 Task: Add 'adam.smith@pixeloop.com' to the Safe Senders list in Outlook.
Action: Mouse moved to (115, 76)
Screenshot: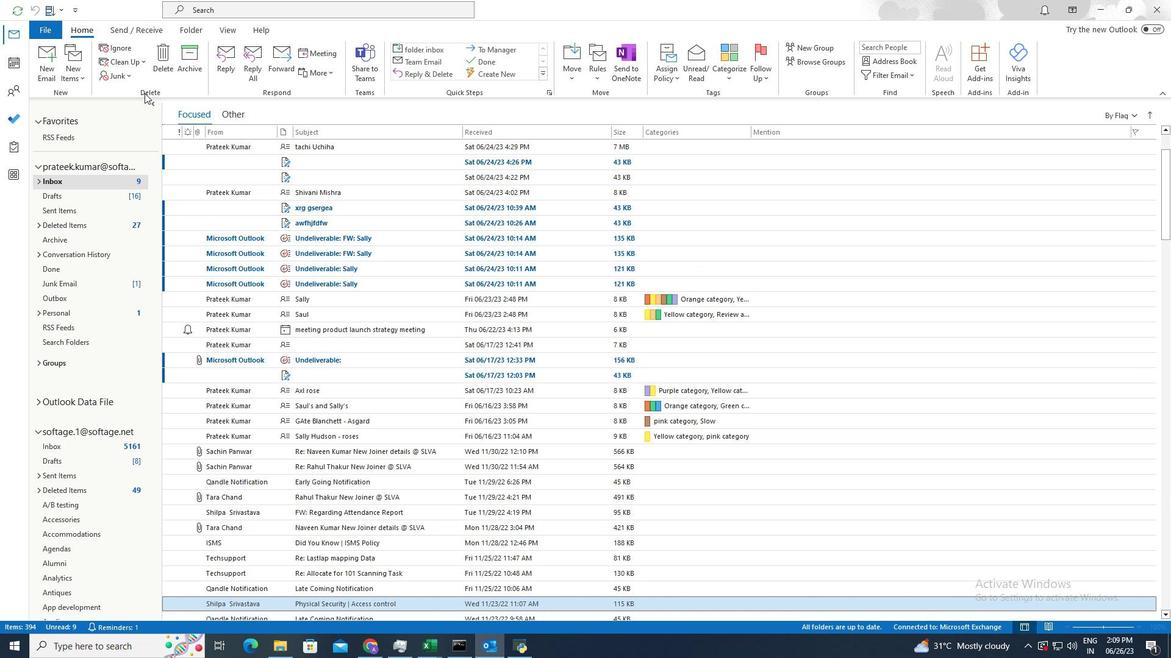 
Action: Mouse pressed left at (115, 76)
Screenshot: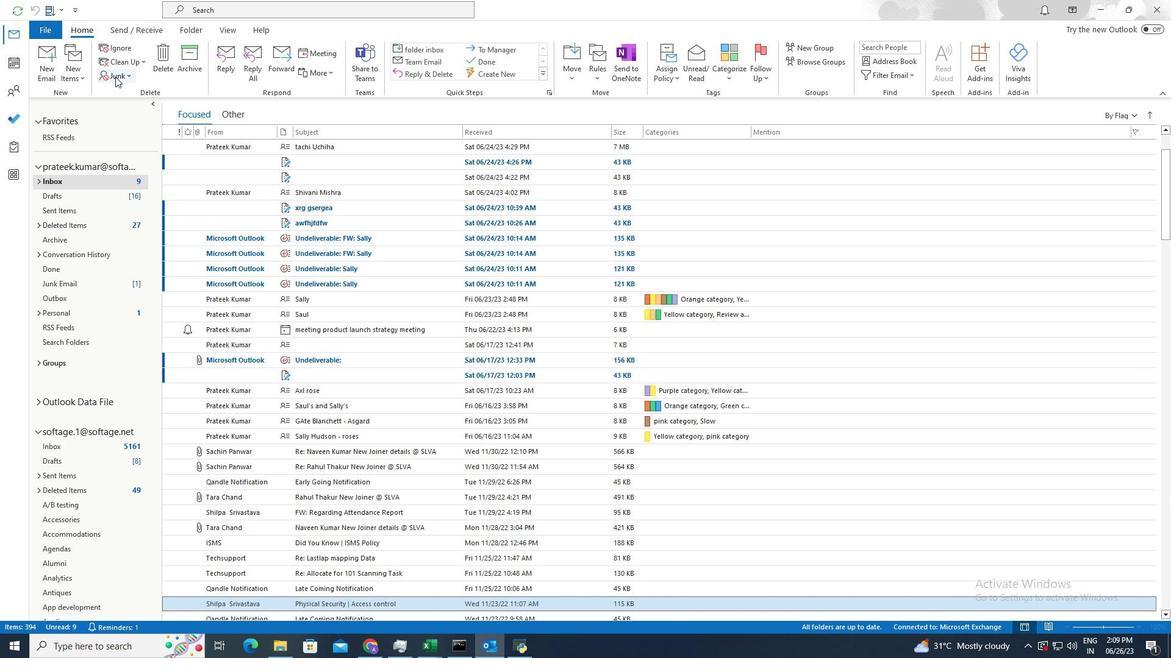 
Action: Mouse moved to (172, 178)
Screenshot: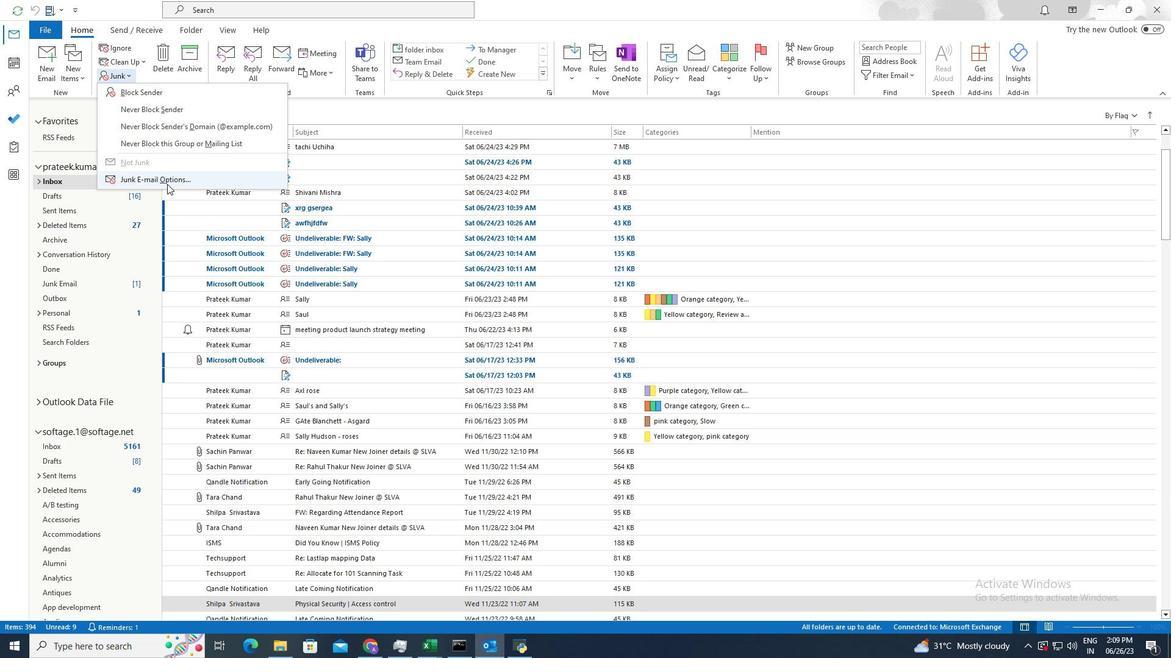 
Action: Mouse pressed left at (172, 178)
Screenshot: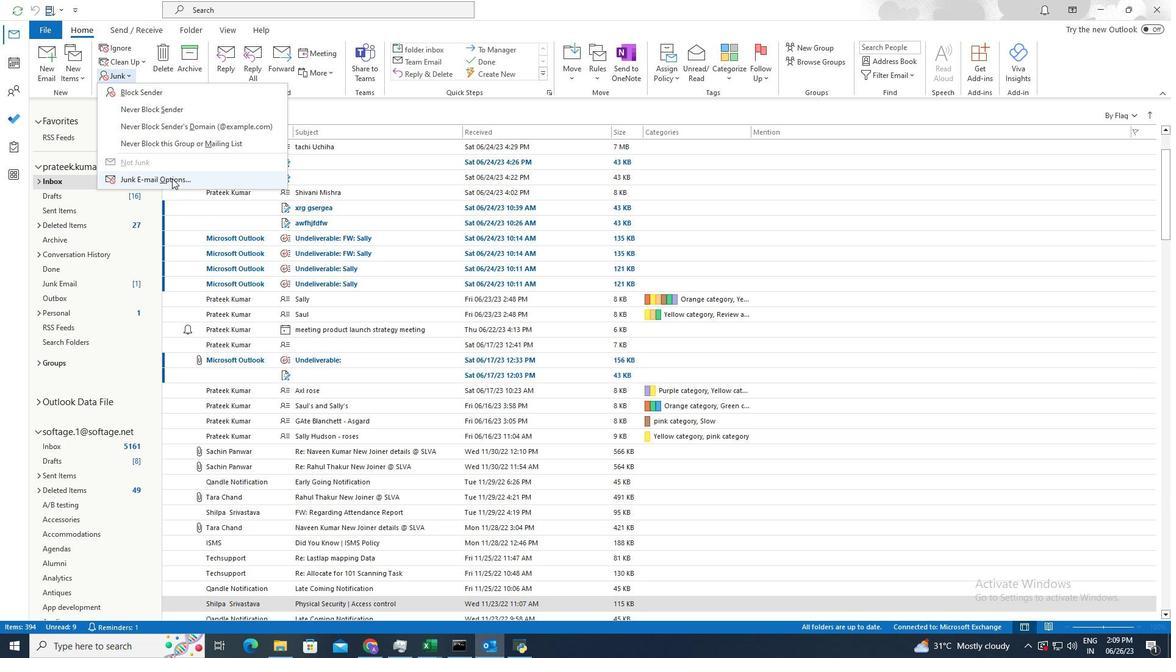 
Action: Mouse moved to (490, 295)
Screenshot: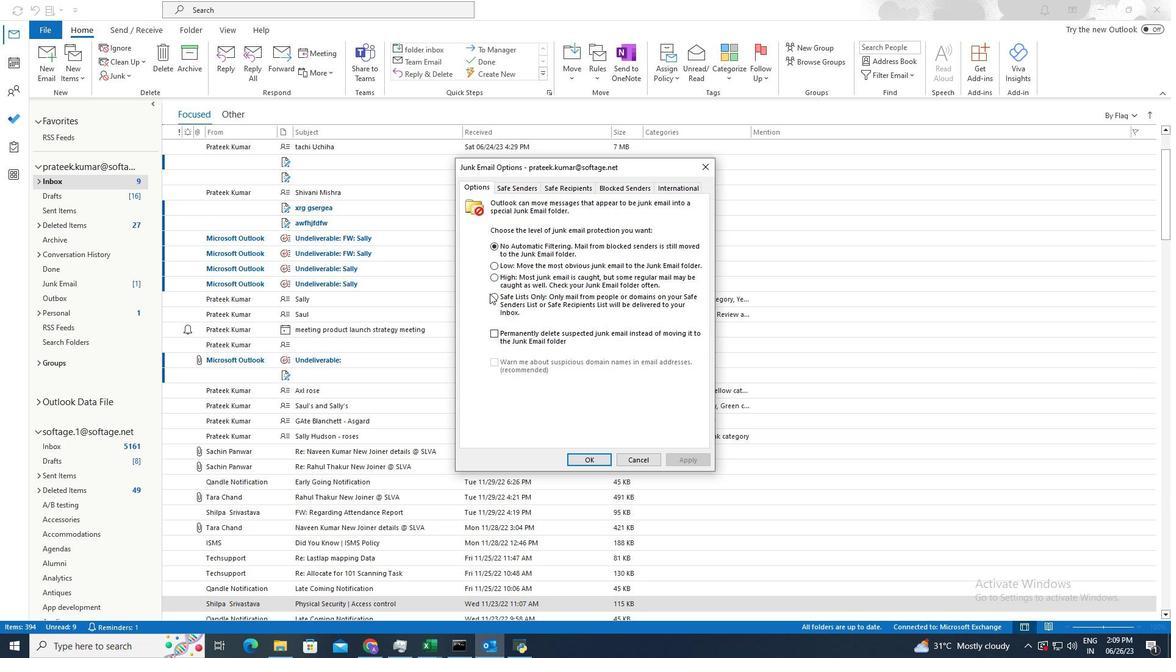 
Action: Mouse pressed left at (490, 295)
Screenshot: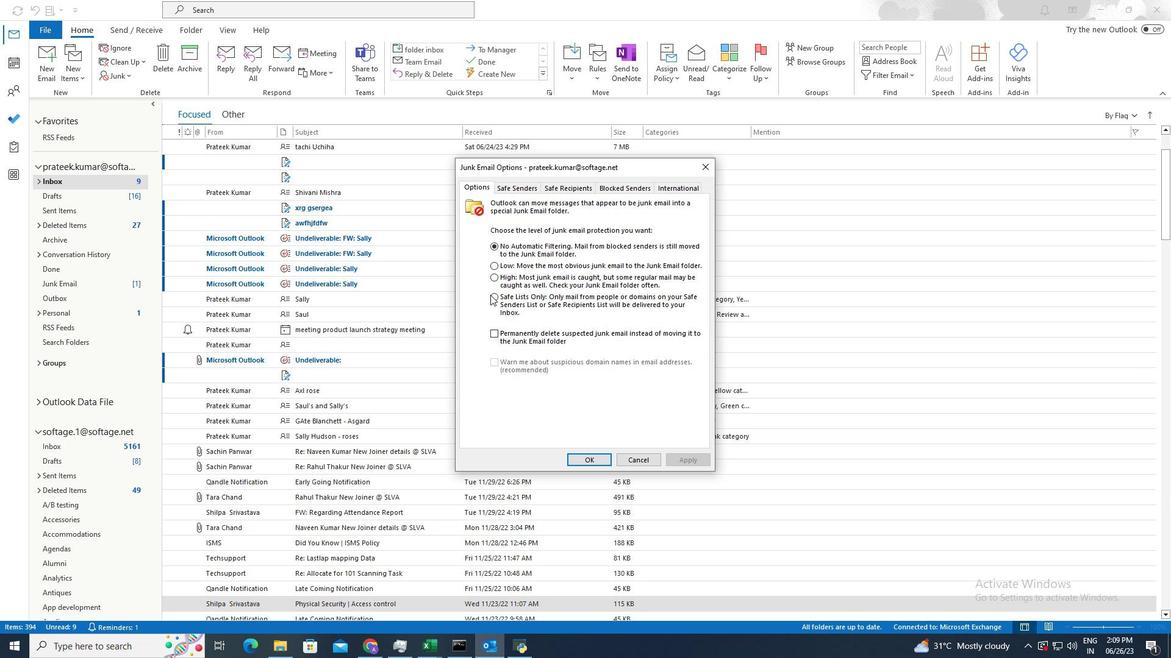
Action: Mouse moved to (558, 191)
Screenshot: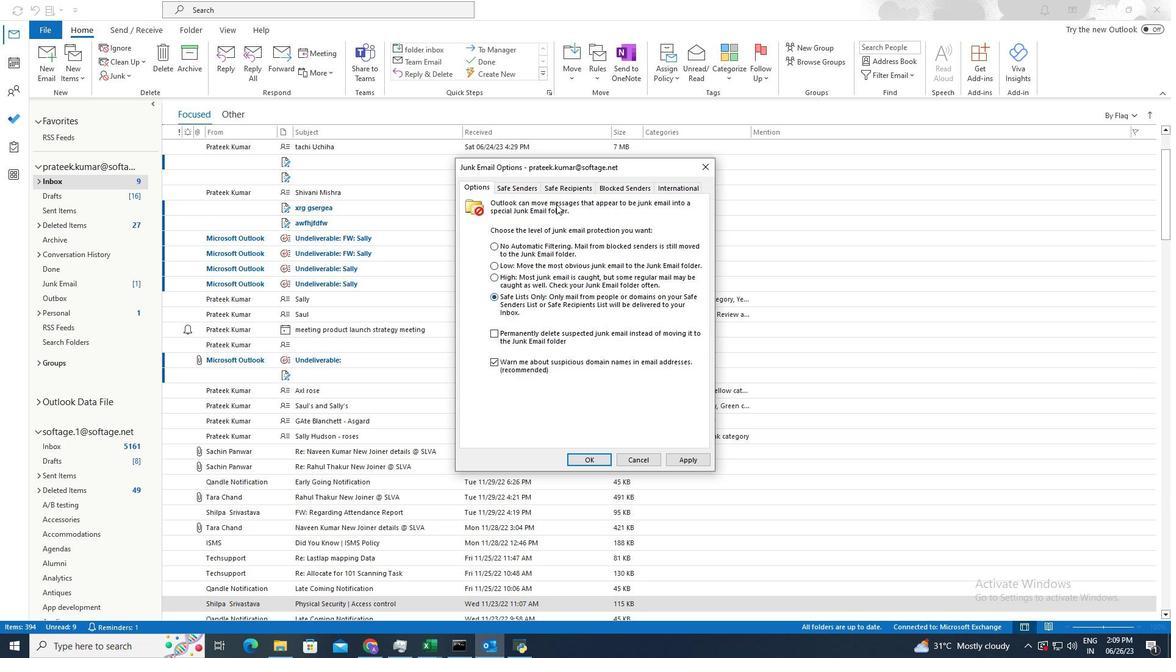 
Action: Mouse pressed left at (558, 191)
Screenshot: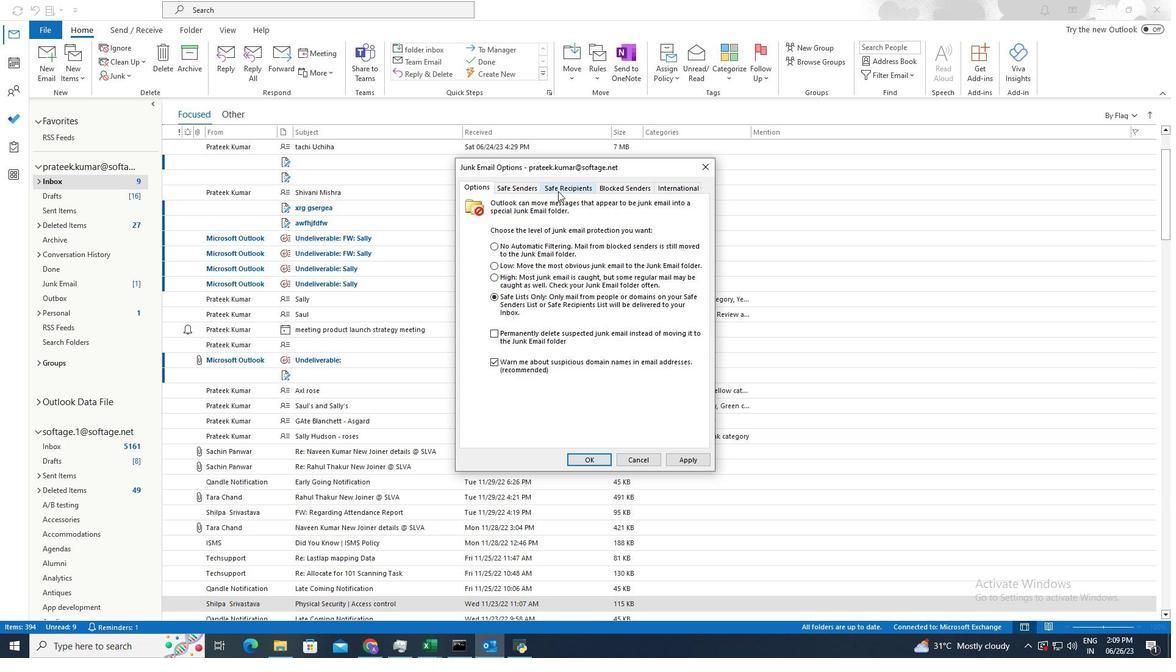 
Action: Mouse moved to (675, 235)
Screenshot: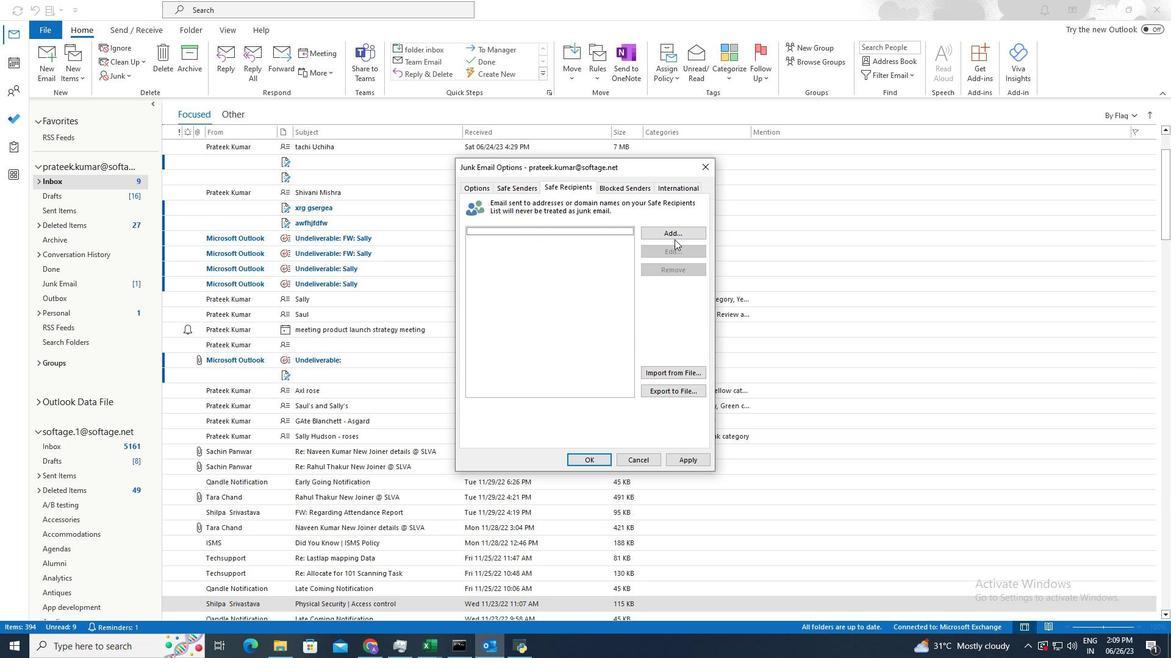 
Action: Mouse pressed left at (675, 235)
Screenshot: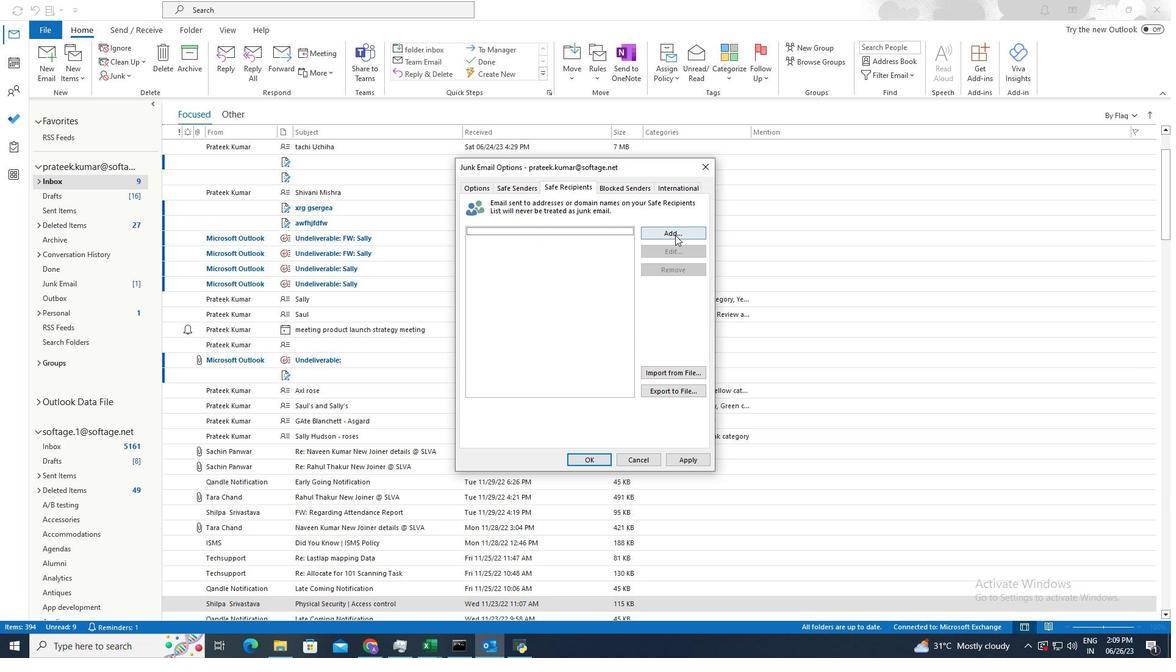 
Action: Mouse moved to (654, 244)
Screenshot: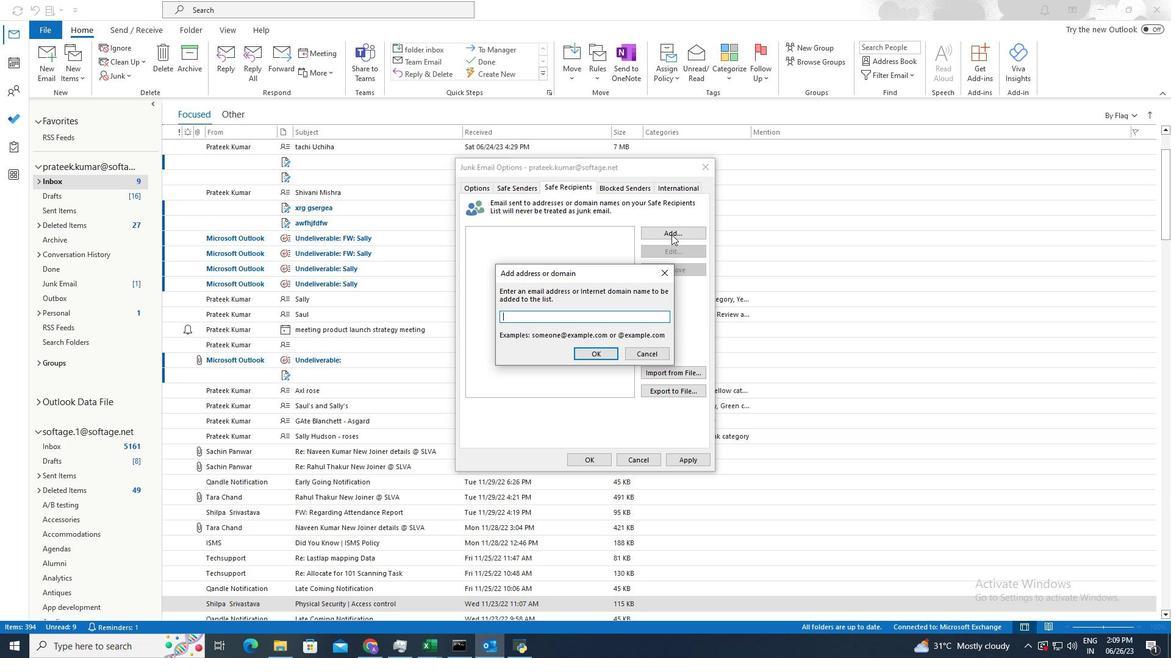 
Action: Key pressed adam.smith<Key.shift>@pixeloop.com
Screenshot: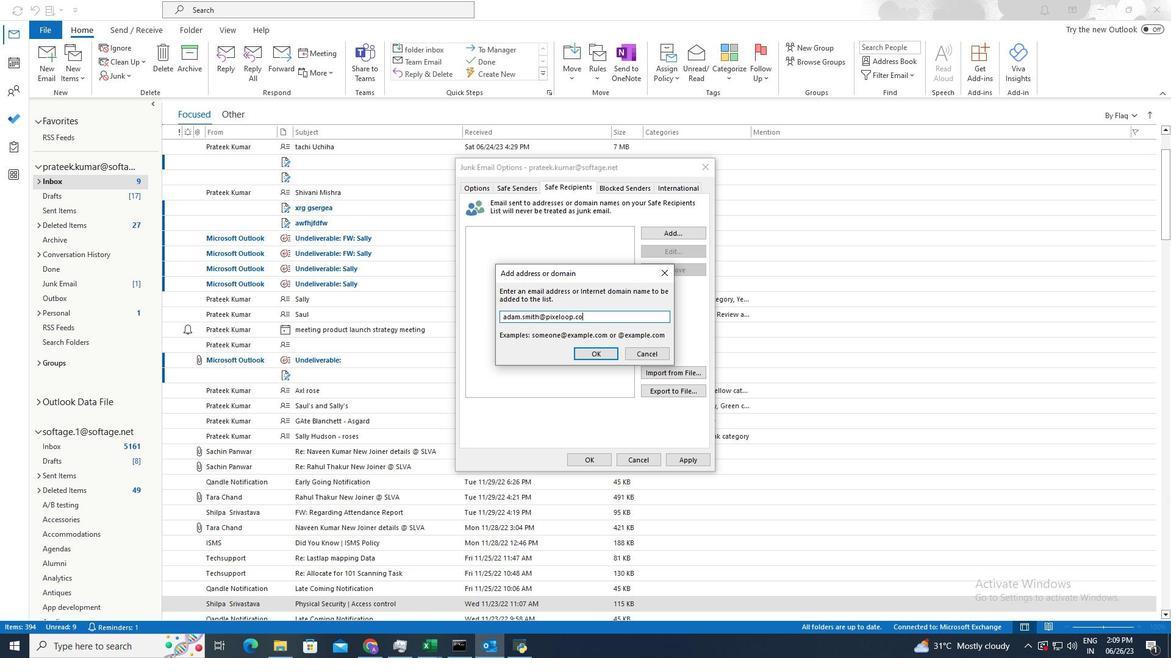 
Action: Mouse moved to (609, 352)
Screenshot: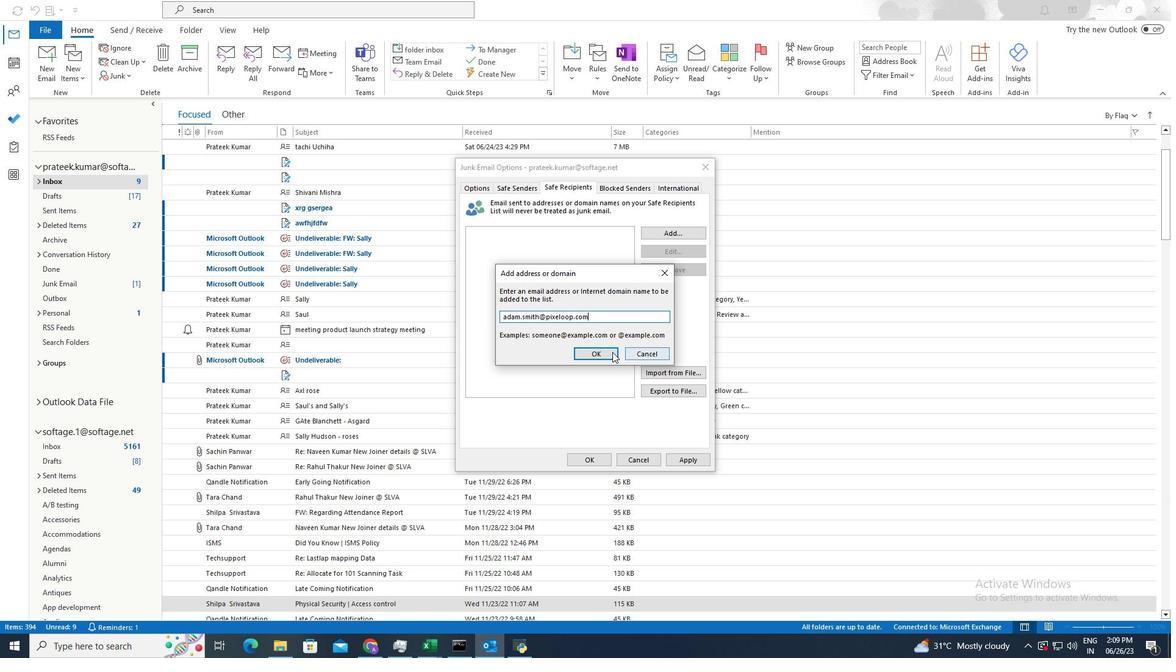 
Action: Mouse pressed left at (609, 352)
Screenshot: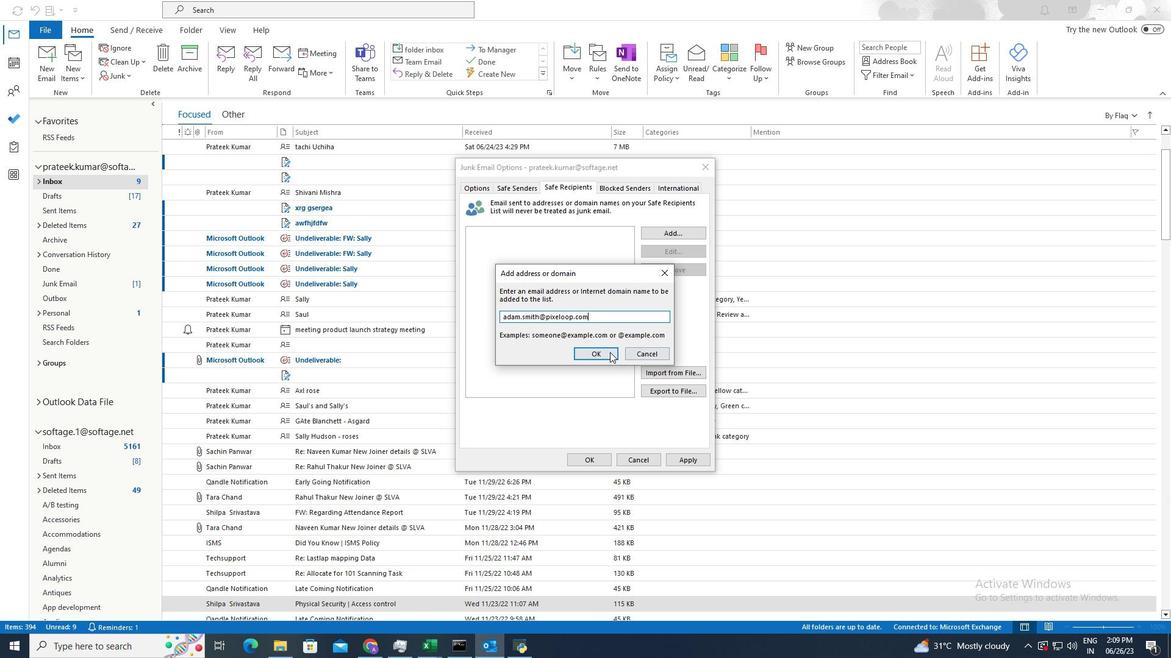 
Action: Mouse moved to (591, 460)
Screenshot: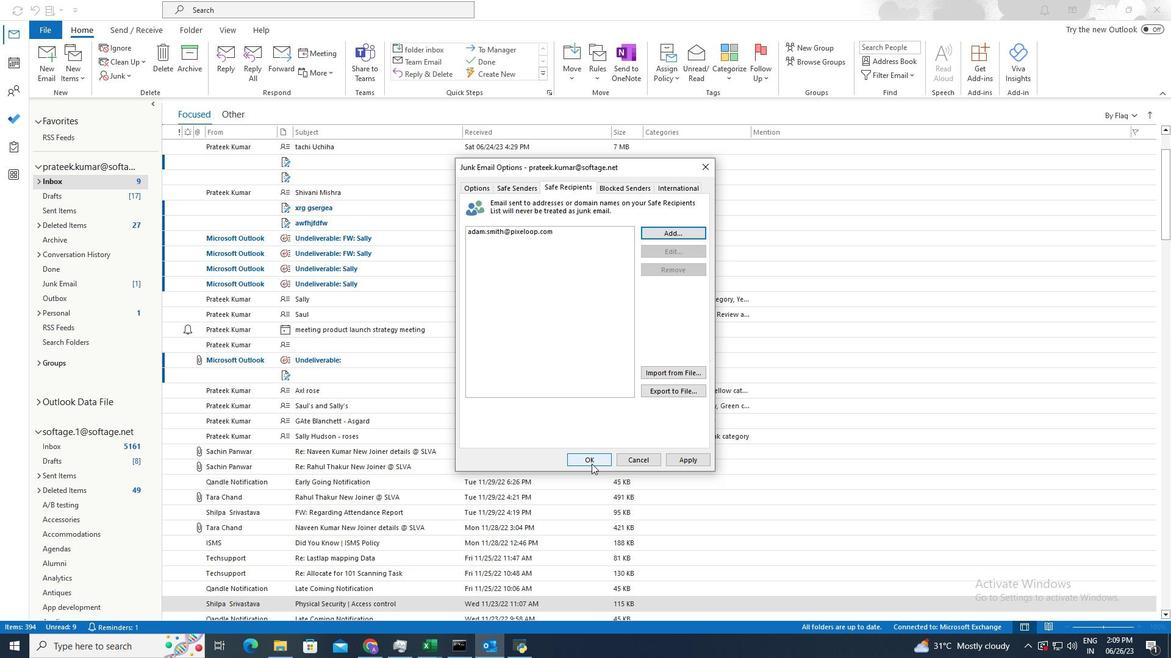 
Action: Mouse pressed left at (591, 460)
Screenshot: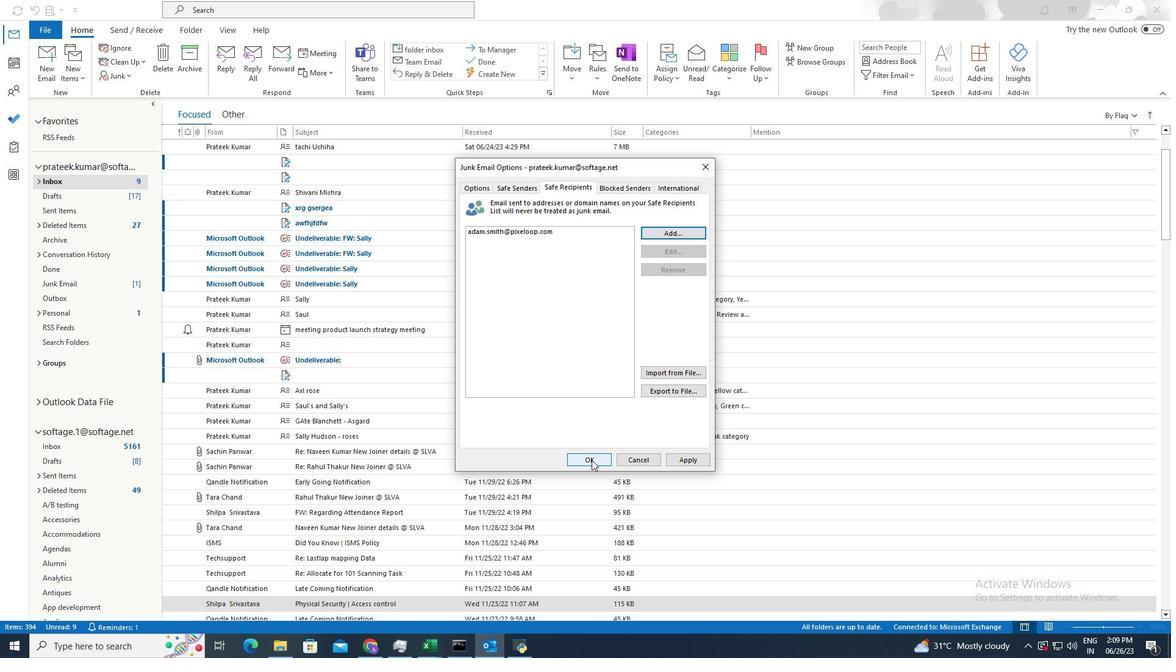
